 Task: Change arrow line to lose dashed.
Action: Mouse moved to (573, 311)
Screenshot: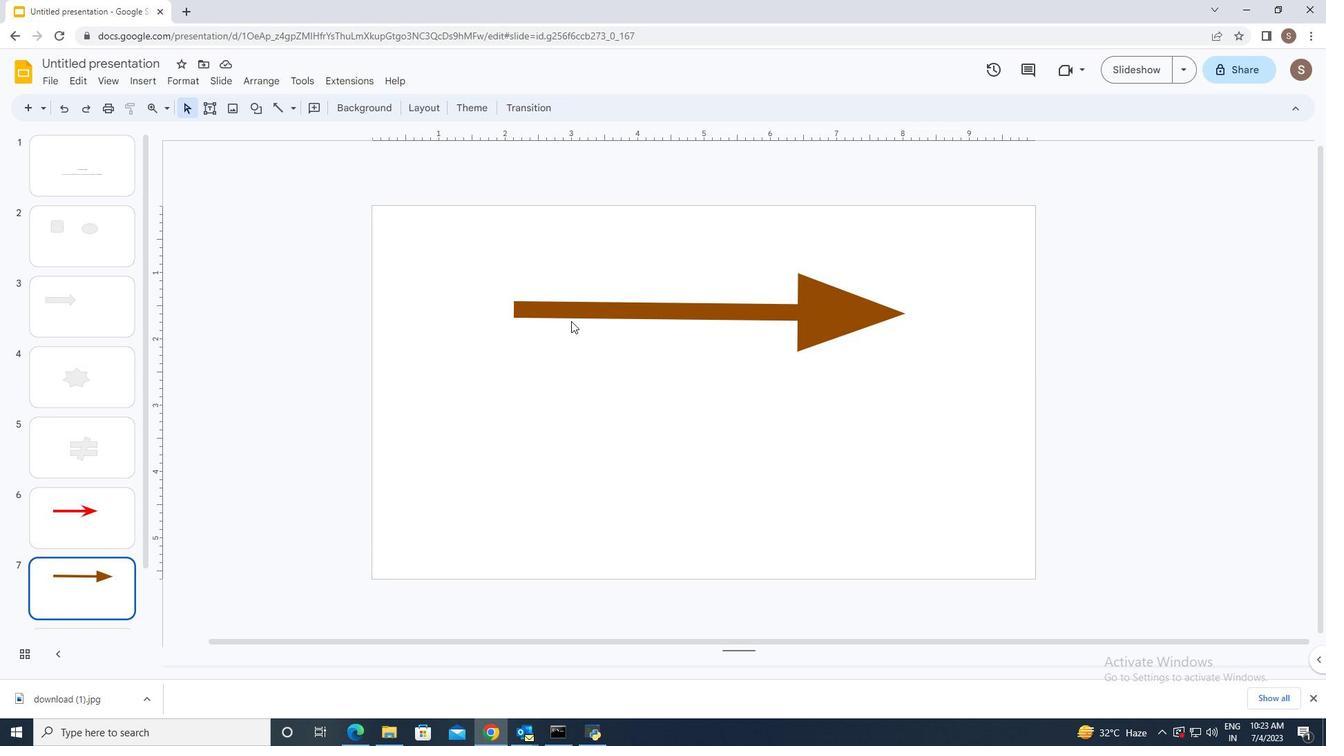 
Action: Mouse pressed left at (573, 311)
Screenshot: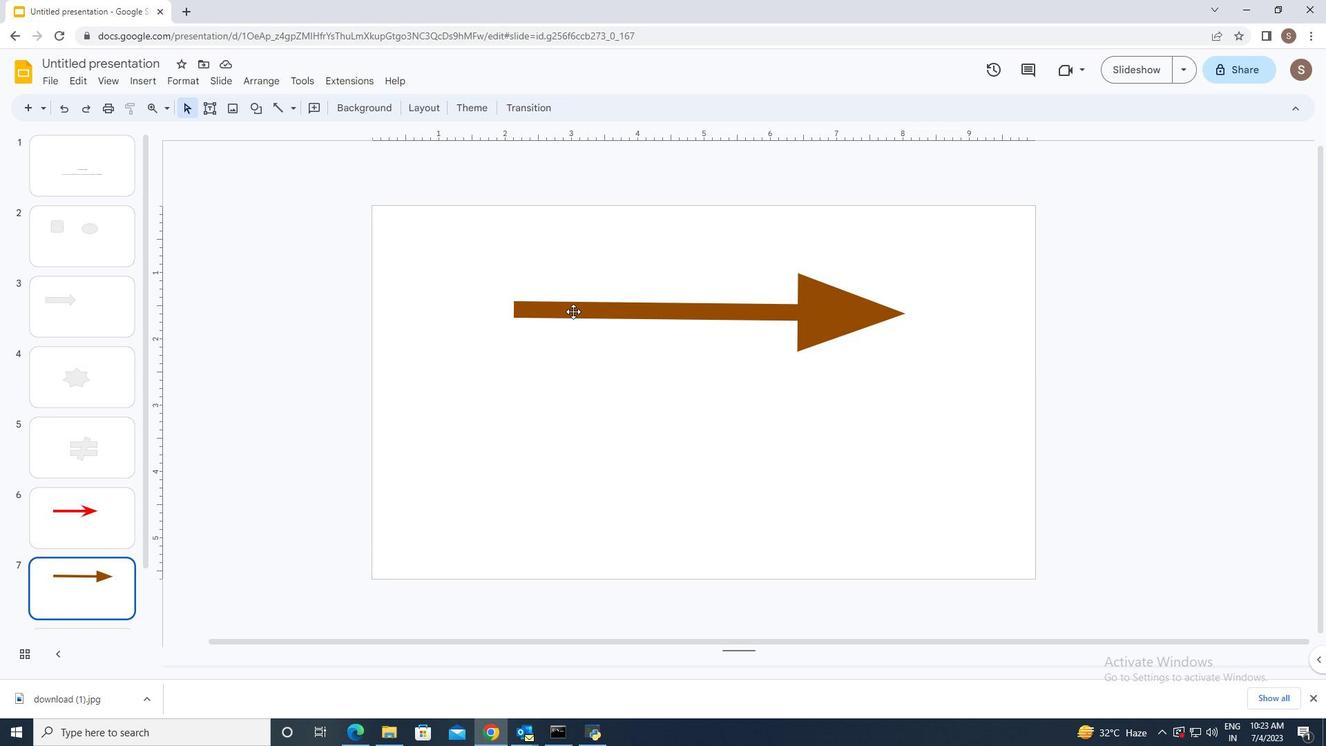 
Action: Mouse moved to (357, 100)
Screenshot: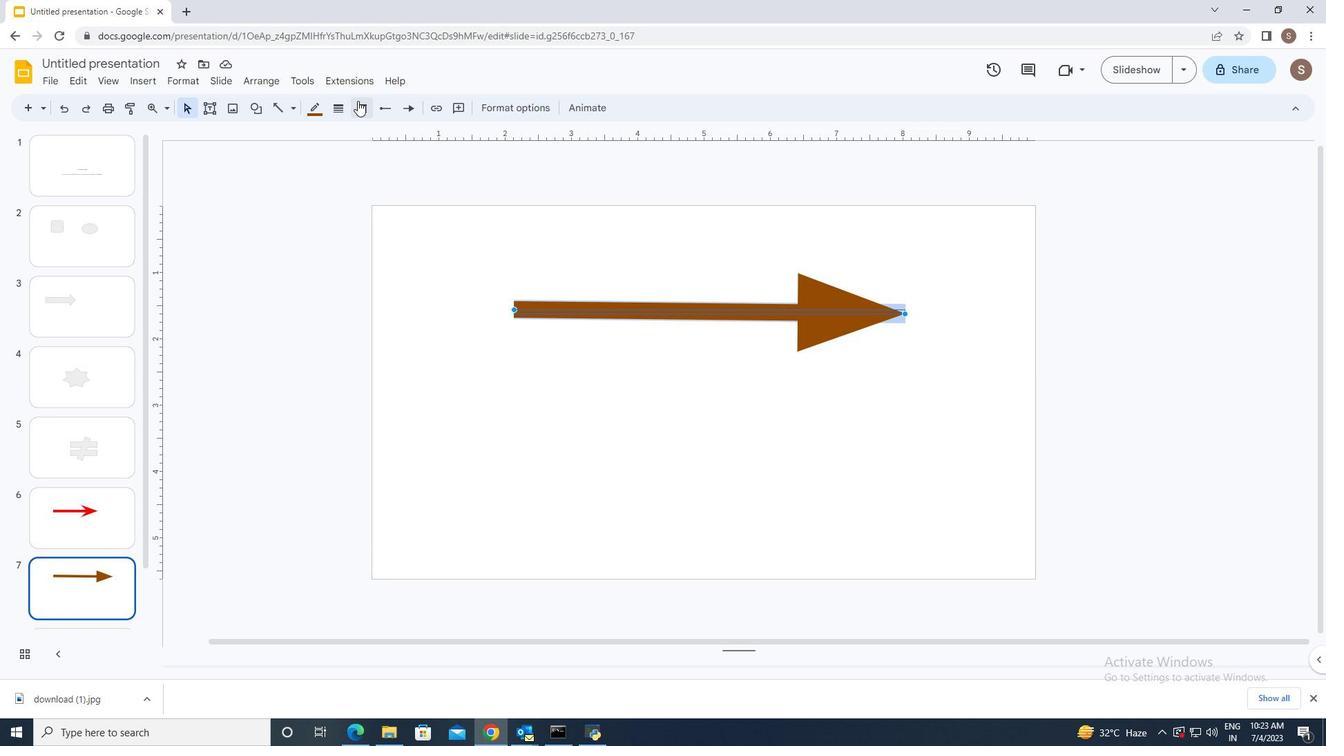 
Action: Mouse pressed left at (357, 100)
Screenshot: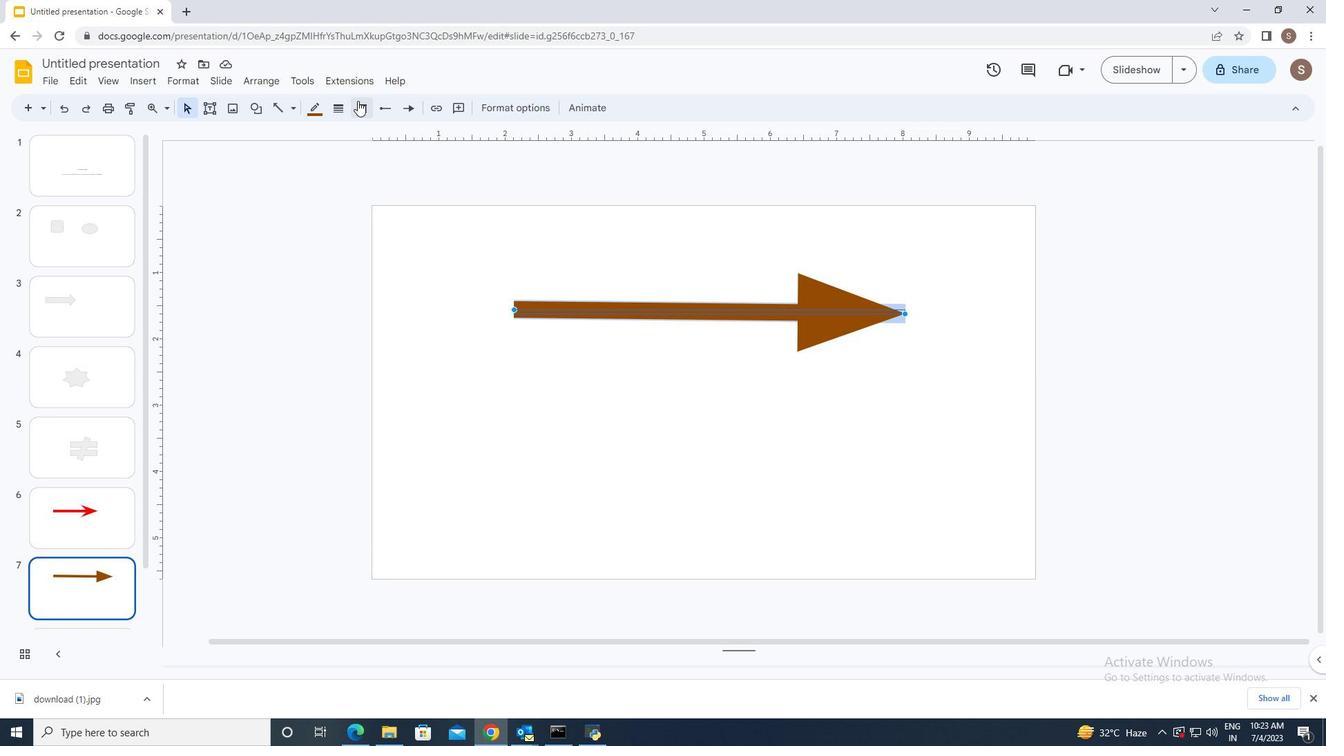 
Action: Mouse moved to (396, 218)
Screenshot: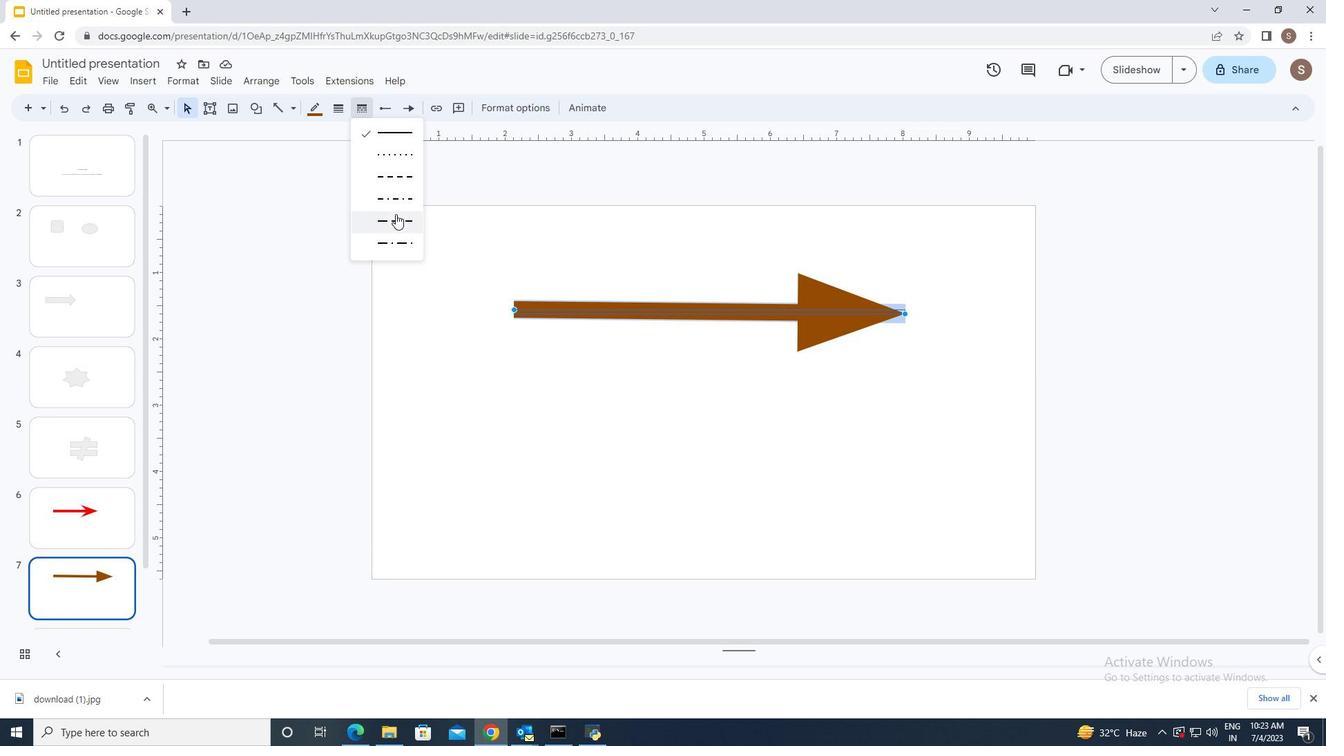 
Action: Mouse pressed left at (396, 218)
Screenshot: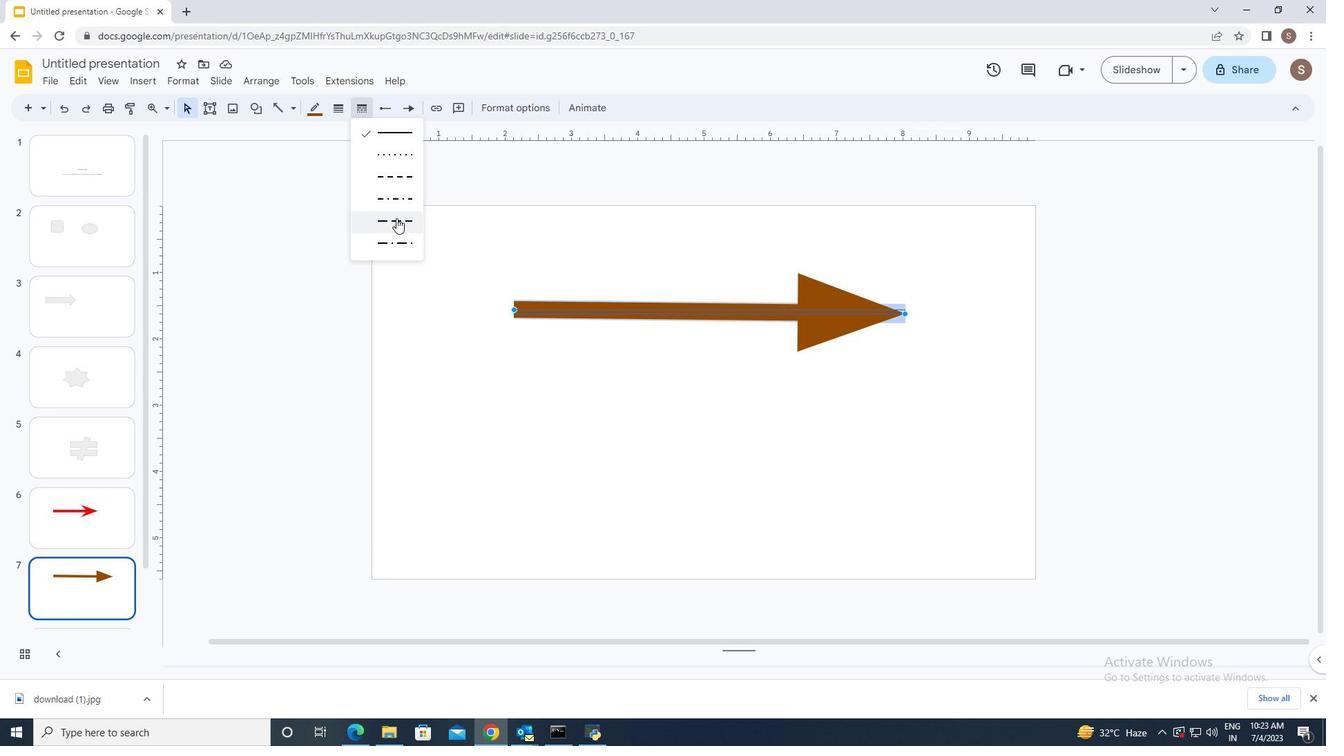 
Action: Mouse moved to (546, 493)
Screenshot: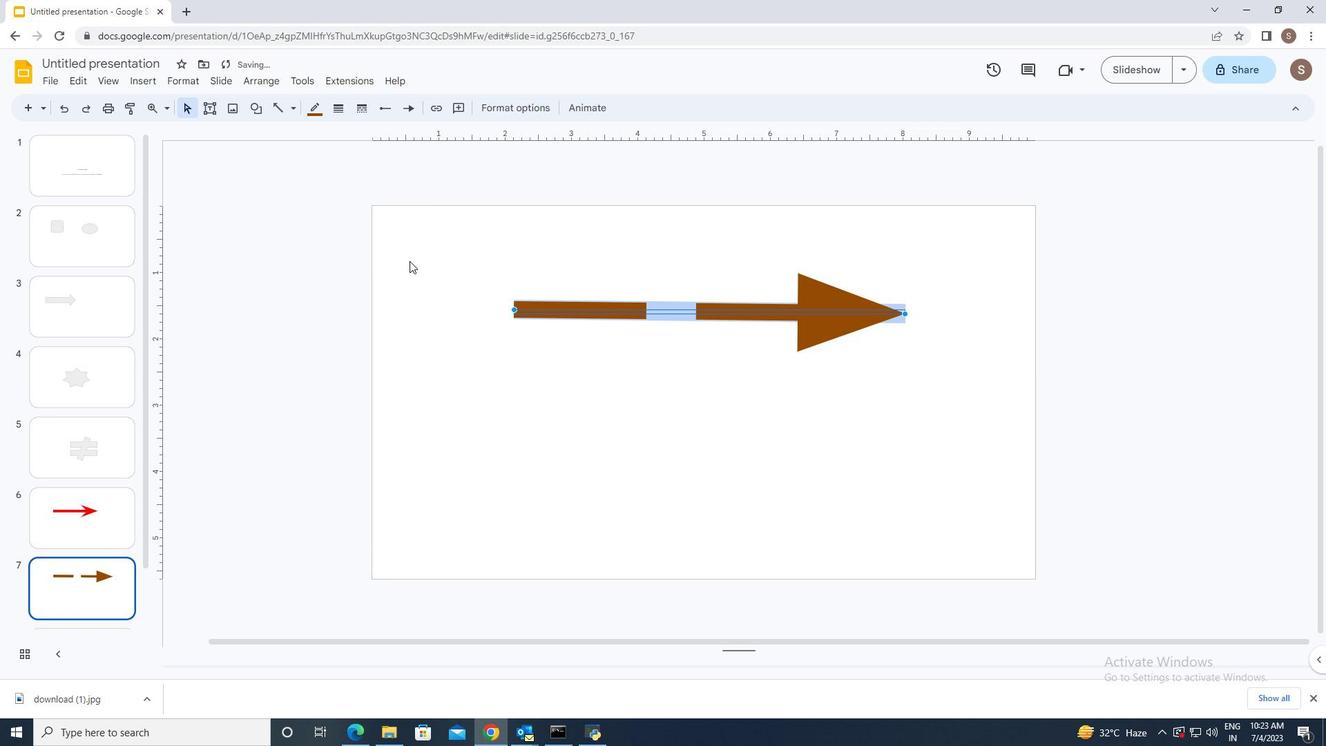 
Action: Mouse pressed left at (546, 493)
Screenshot: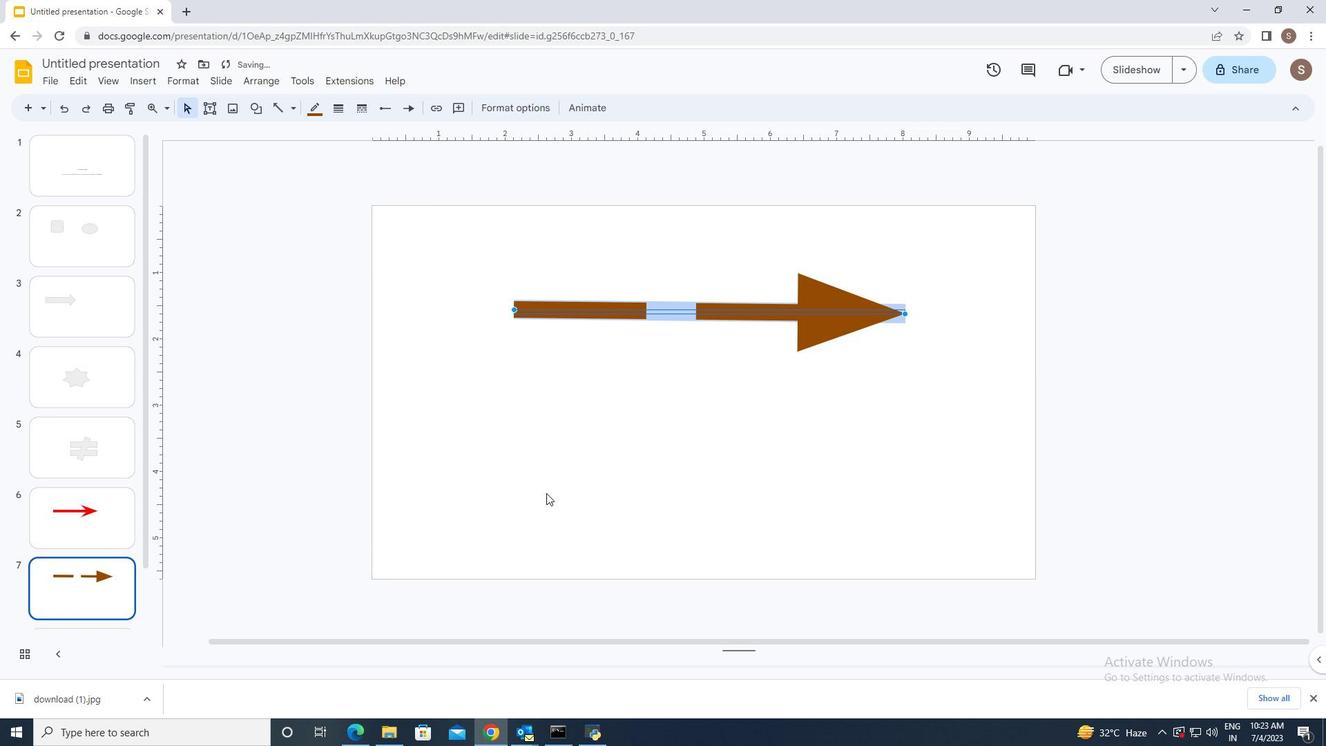
